 Task: Update the maximum list price of the saved search to $7,000,000.
Action: Mouse moved to (1003, 152)
Screenshot: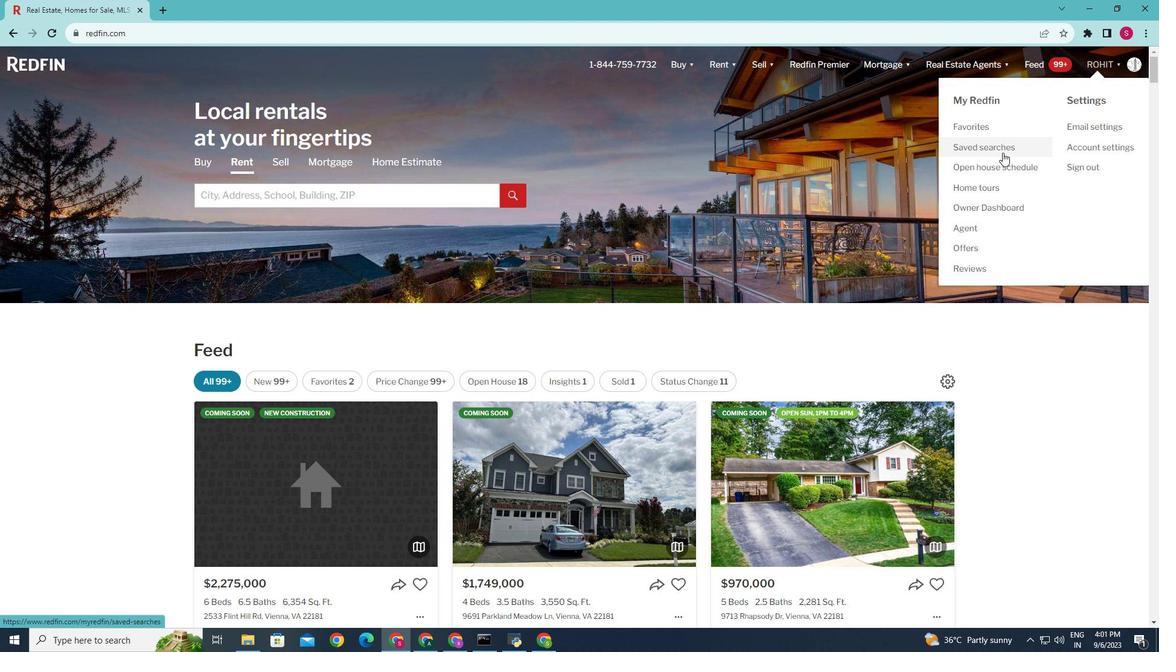 
Action: Mouse pressed left at (1003, 152)
Screenshot: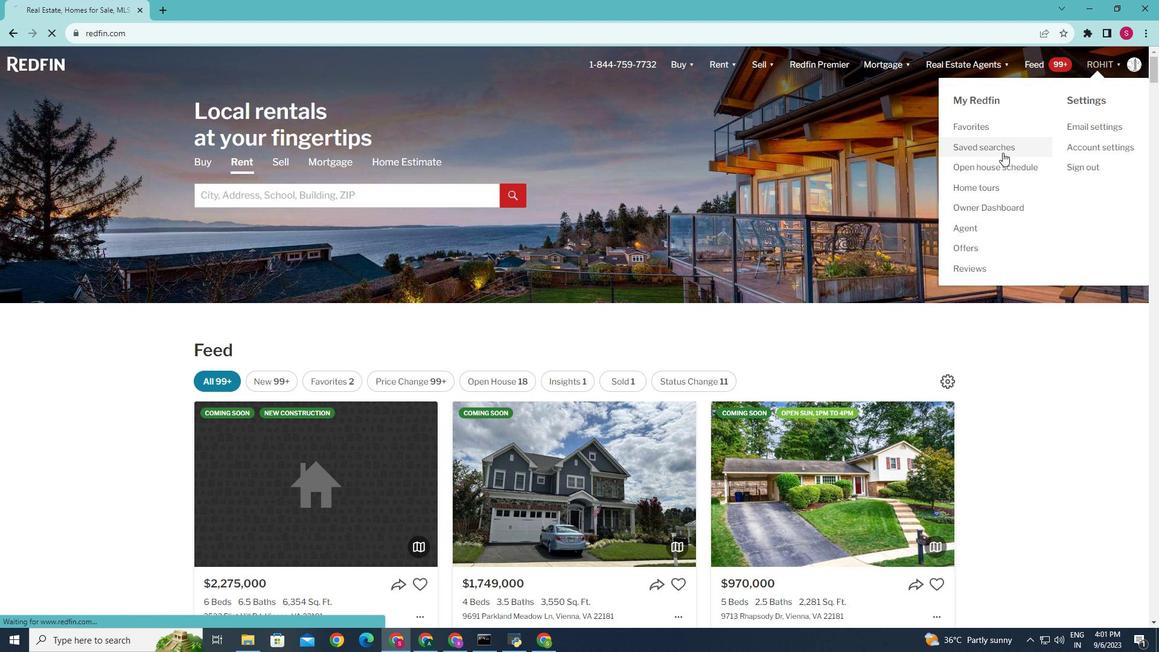 
Action: Mouse moved to (382, 292)
Screenshot: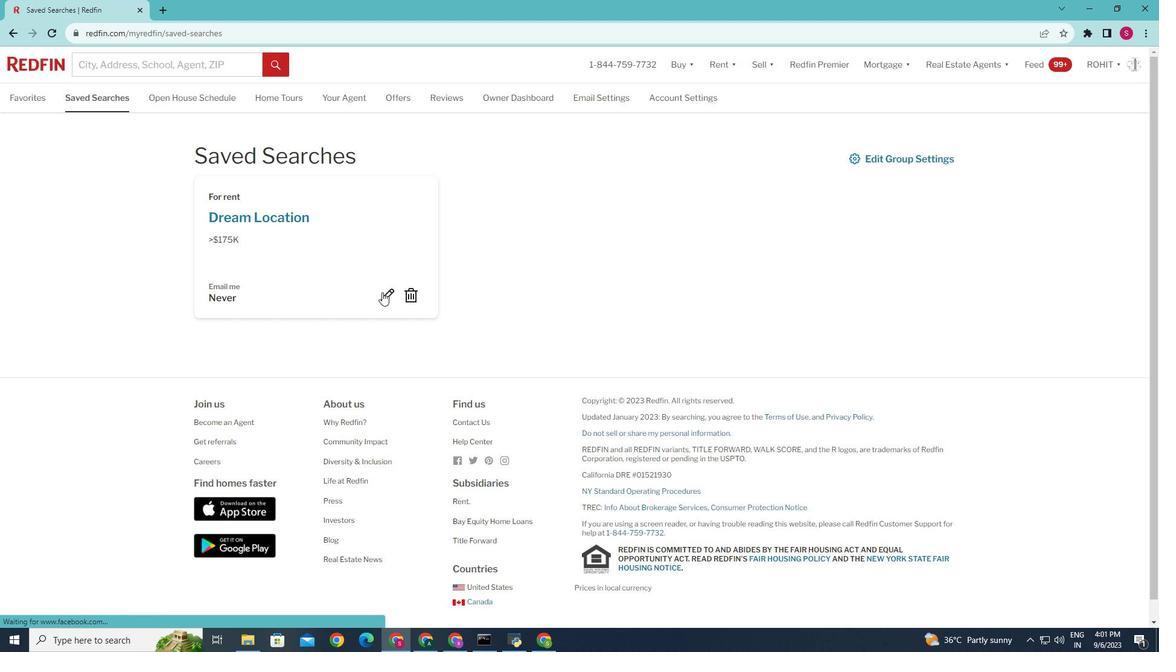 
Action: Mouse pressed left at (382, 292)
Screenshot: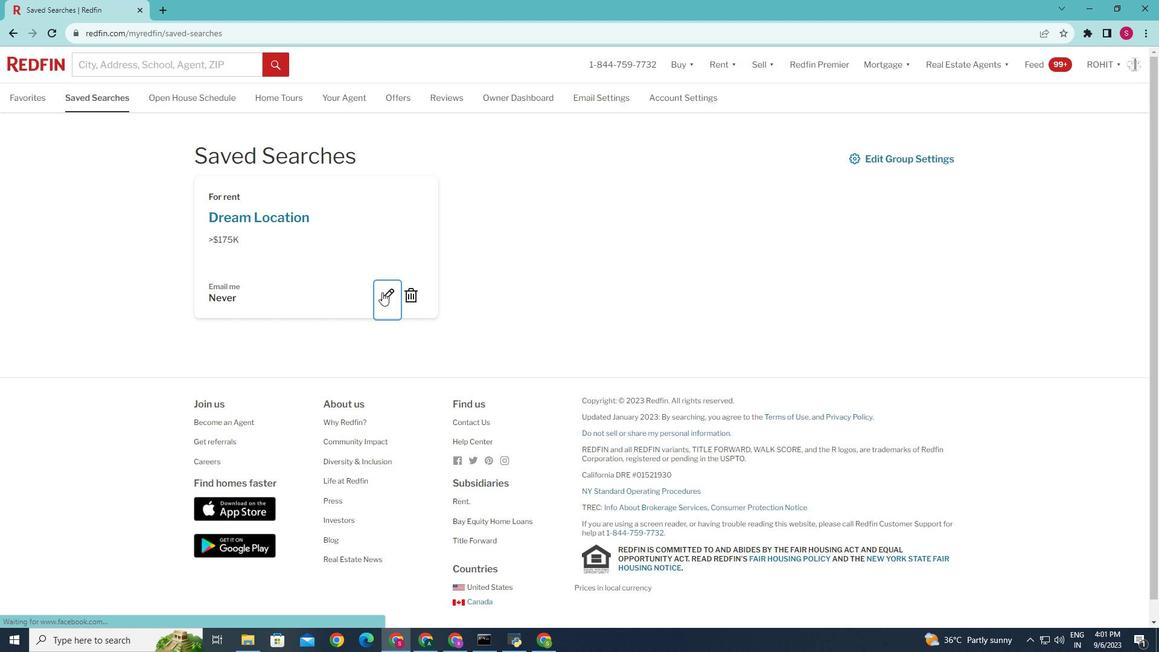 
Action: Mouse moved to (385, 299)
Screenshot: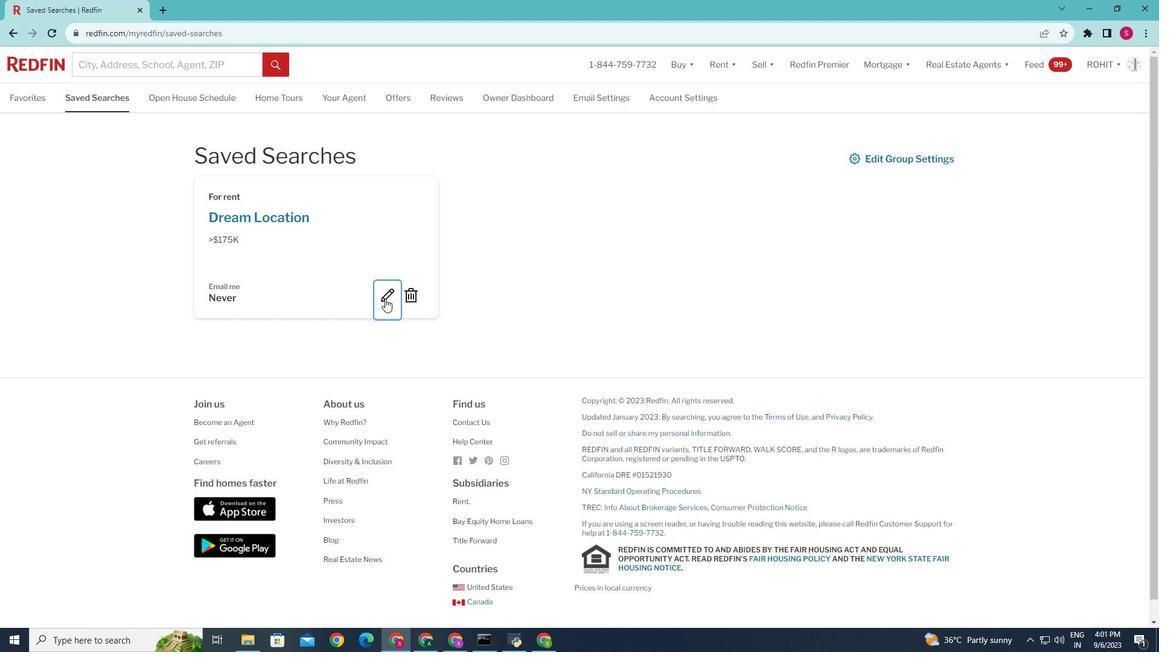
Action: Mouse pressed left at (385, 299)
Screenshot: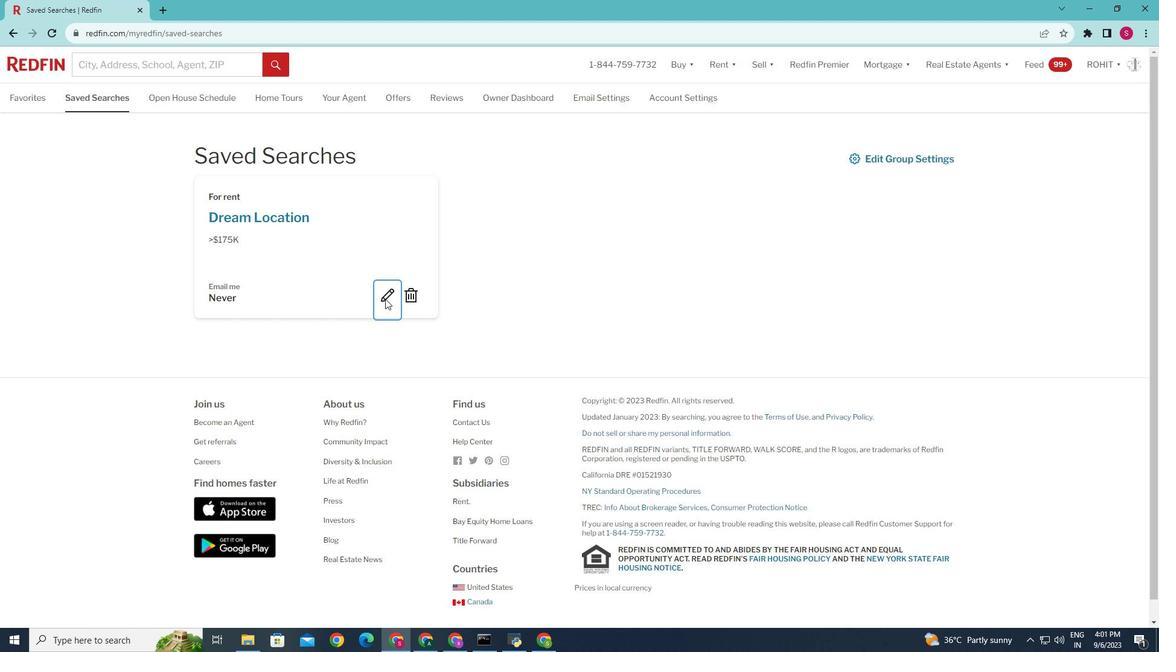 
Action: Mouse moved to (619, 373)
Screenshot: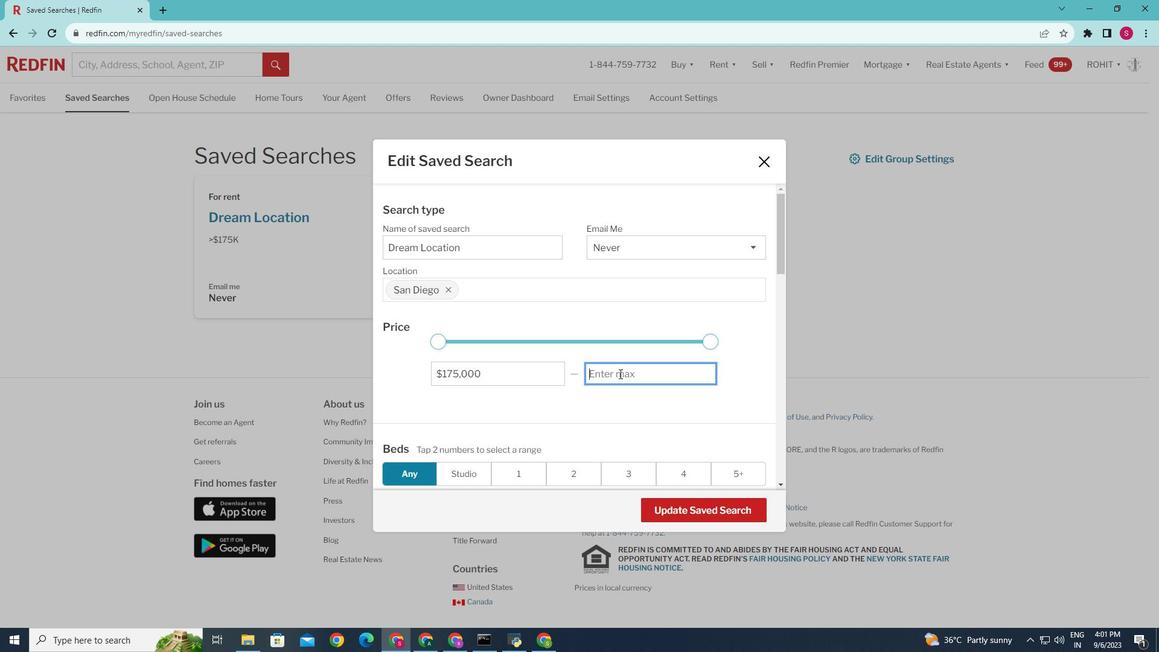 
Action: Mouse pressed left at (619, 373)
Screenshot: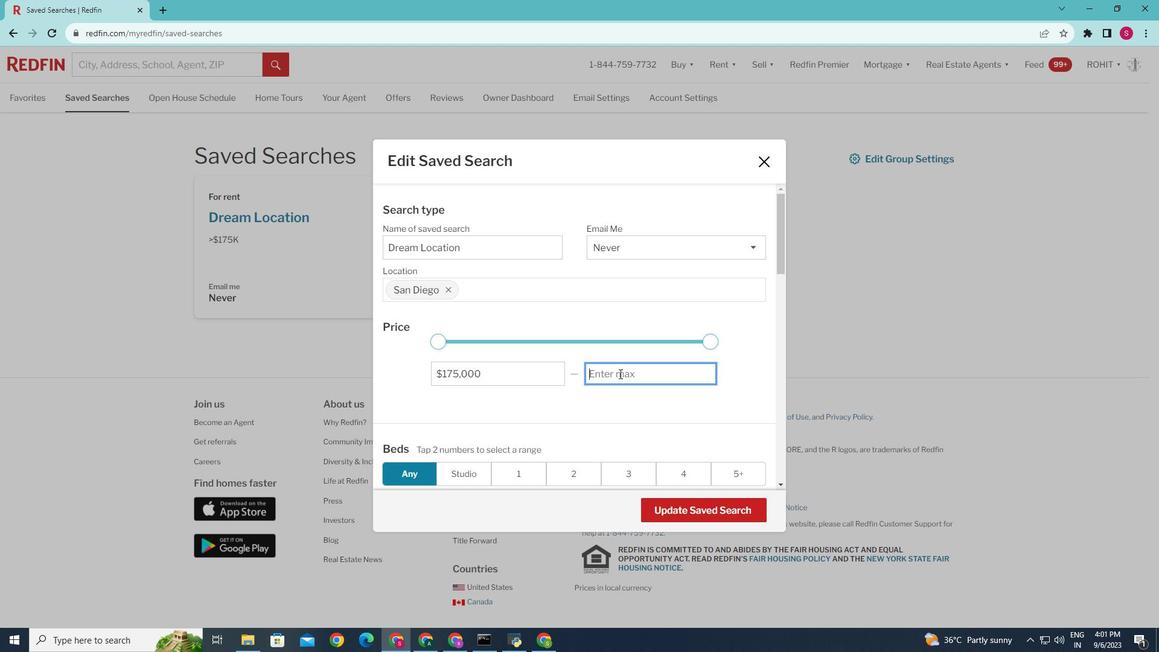 
Action: Mouse moved to (620, 373)
Screenshot: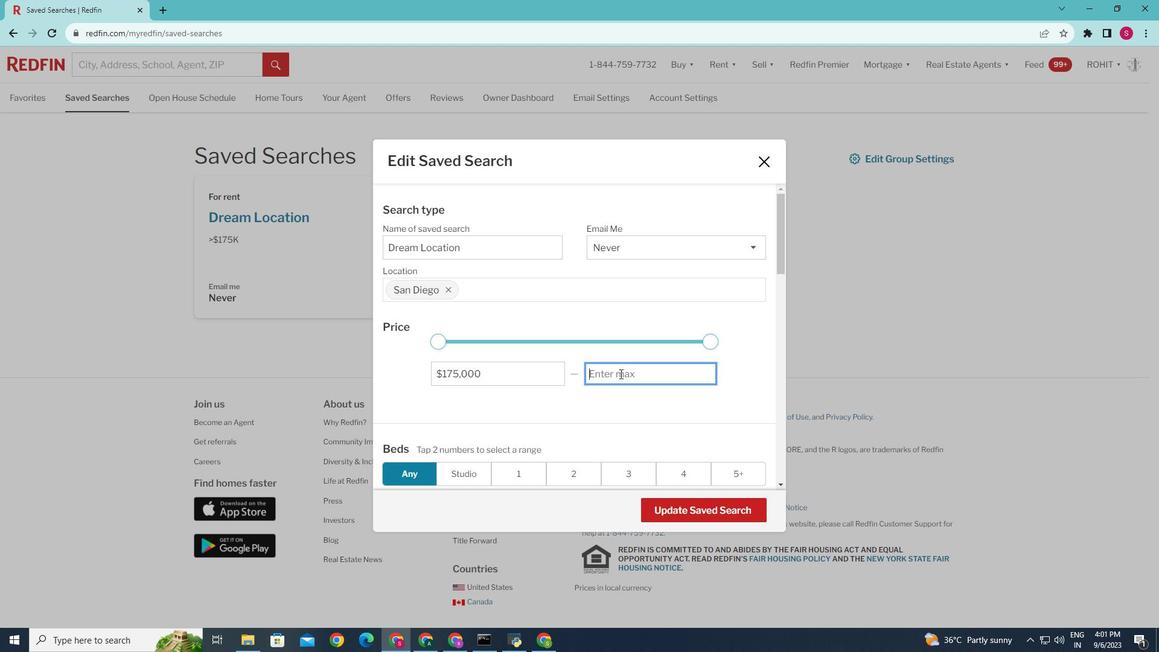 
Action: Key pressed 7,000,00
Screenshot: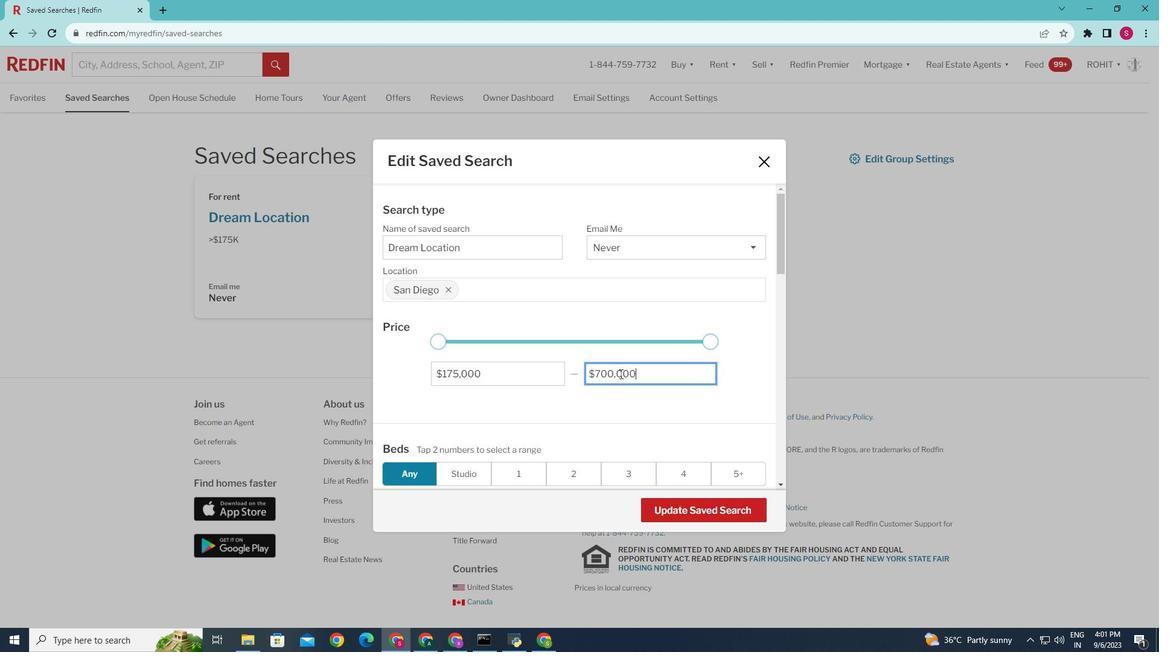 
Action: Mouse moved to (714, 388)
Screenshot: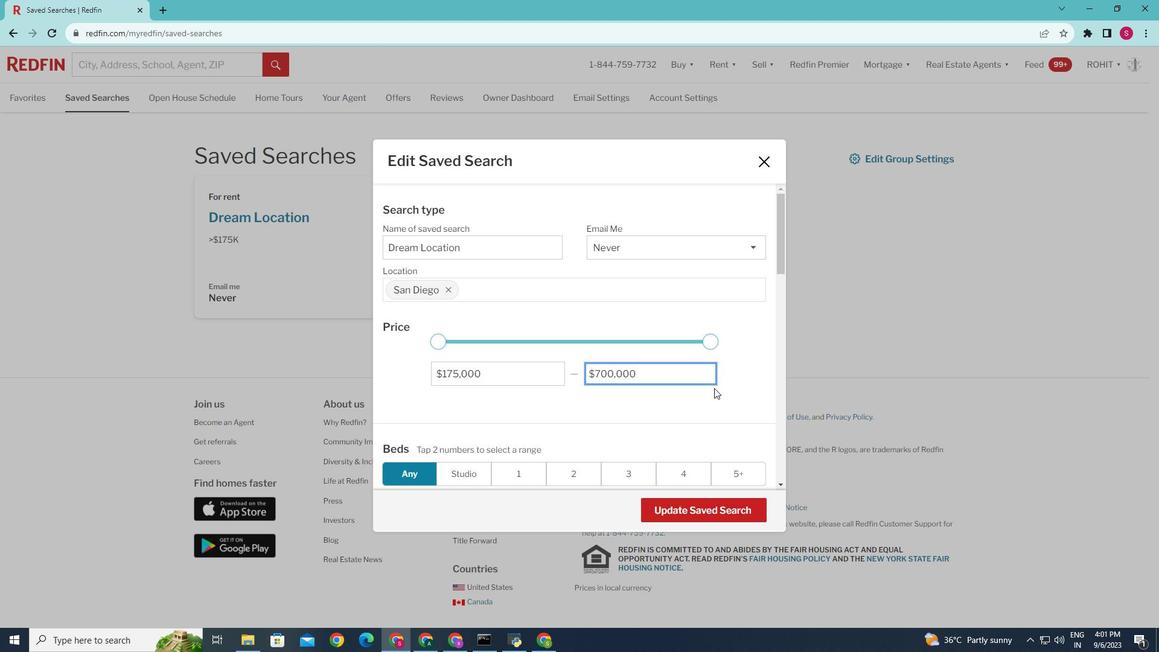 
Action: Key pressed 0
Screenshot: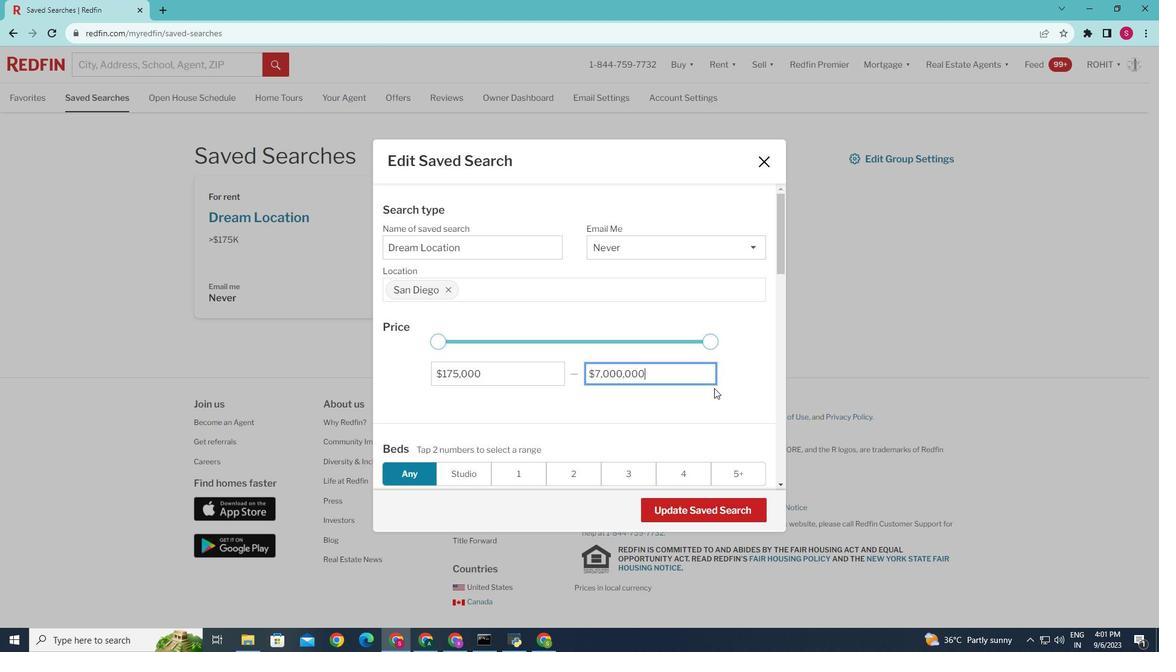 
Action: Mouse moved to (671, 506)
Screenshot: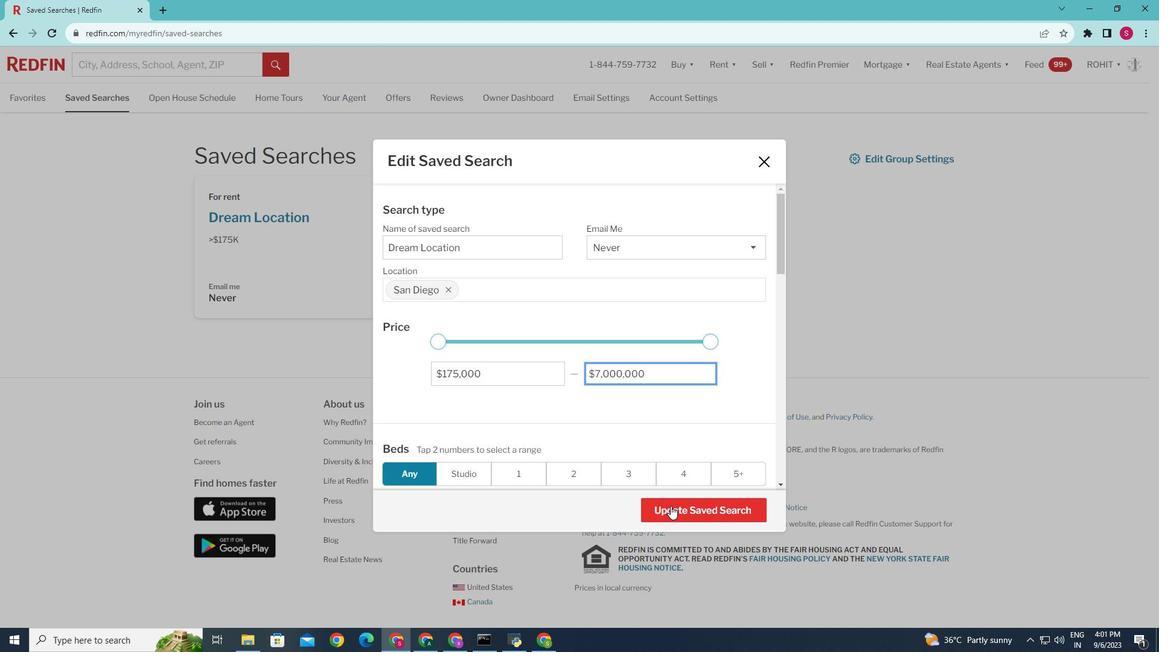 
Action: Mouse pressed left at (671, 506)
Screenshot: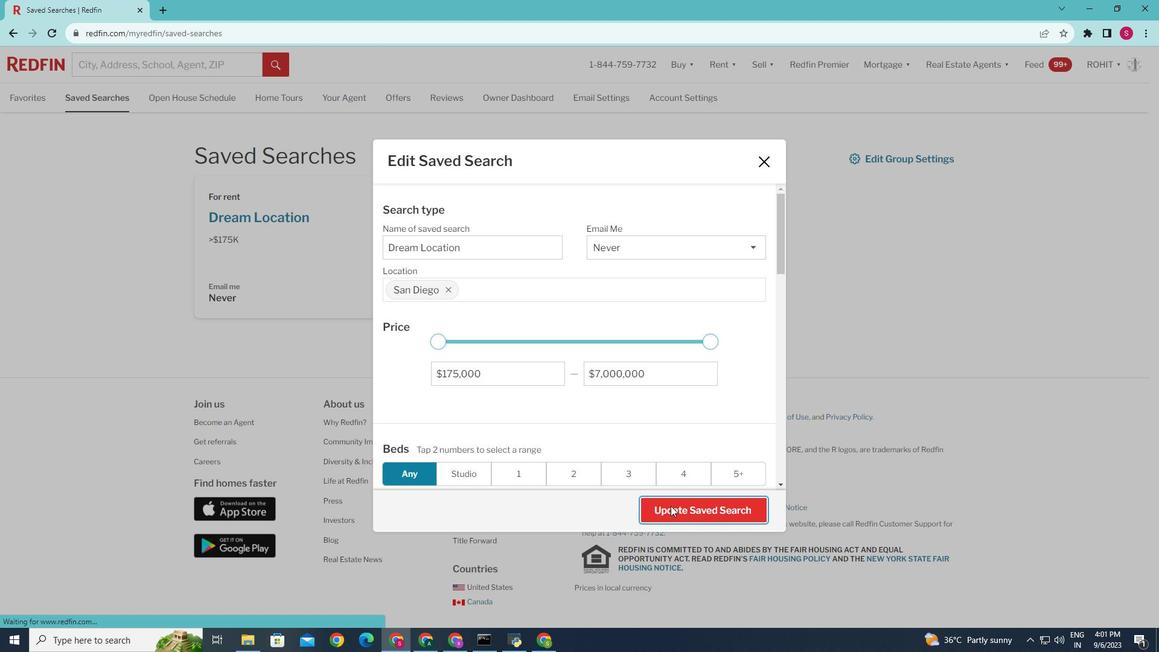 
Action: Mouse moved to (637, 445)
Screenshot: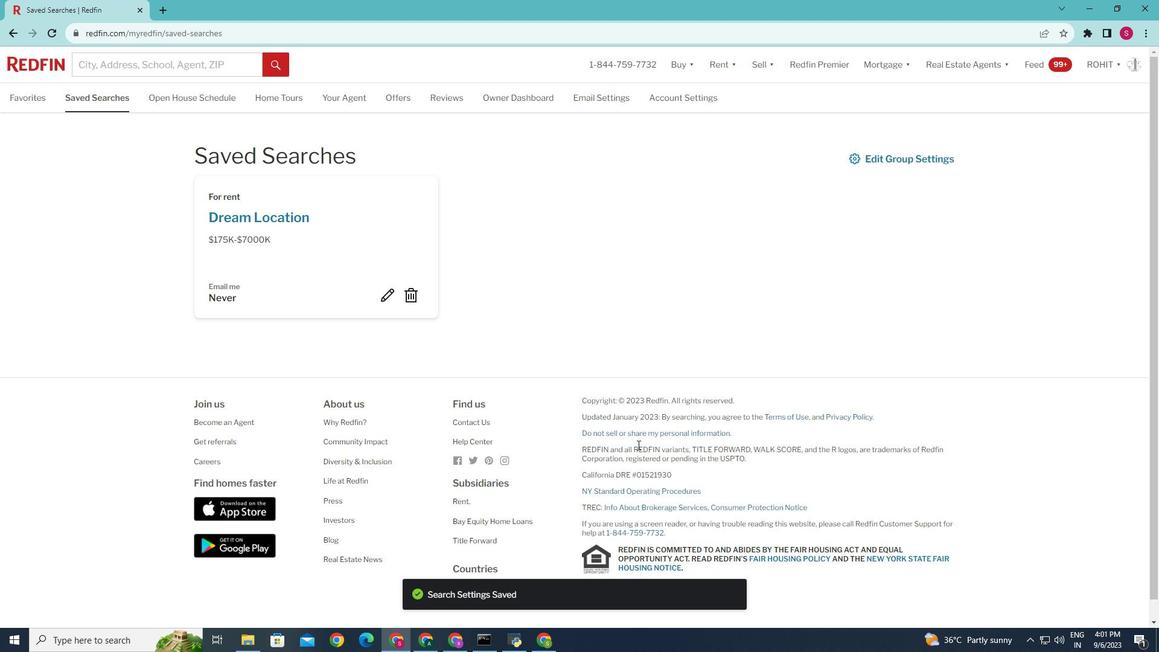 
